 Task: Add Attachment from Google Drive to Card Card0000000079 in Board Board0000000020 in Workspace WS0000000007 in Trello. Add Cover Orange to Card Card0000000079 in Board Board0000000020 in Workspace WS0000000007 in Trello. Add "Add Label …" with "Title" Title0000000079 to Button Button0000000079 to Card Card0000000079 in Board Board0000000020 in Workspace WS0000000007 in Trello. Add Description DS0000000079 to Card Card0000000079 in Board Board0000000020 in Workspace WS0000000007 in Trello. Add Comment CM0000000079 to Card Card0000000079 in Board Board0000000020 in Workspace WS0000000007 in Trello
Action: Mouse moved to (329, 428)
Screenshot: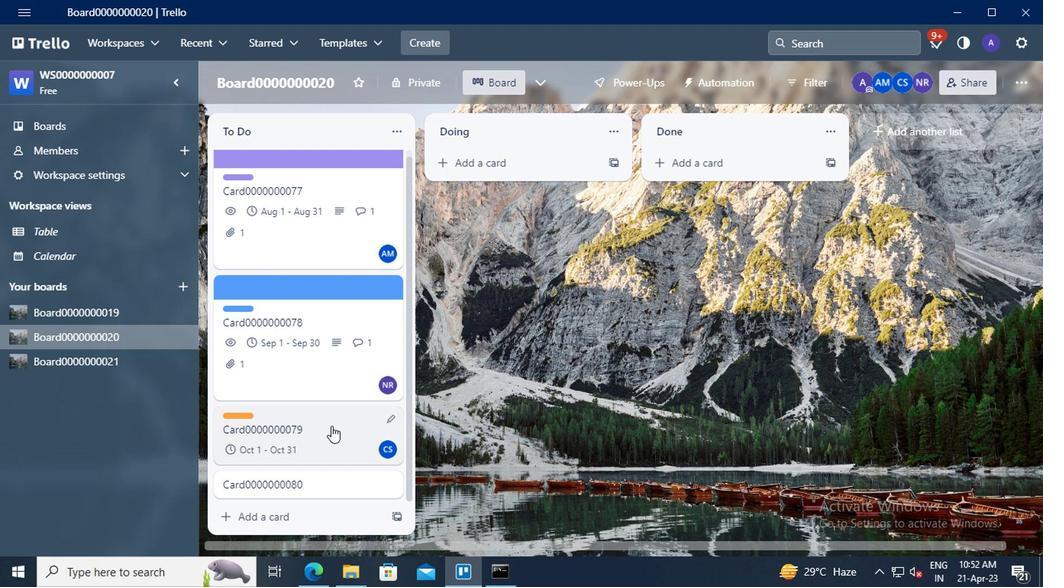 
Action: Mouse pressed left at (329, 428)
Screenshot: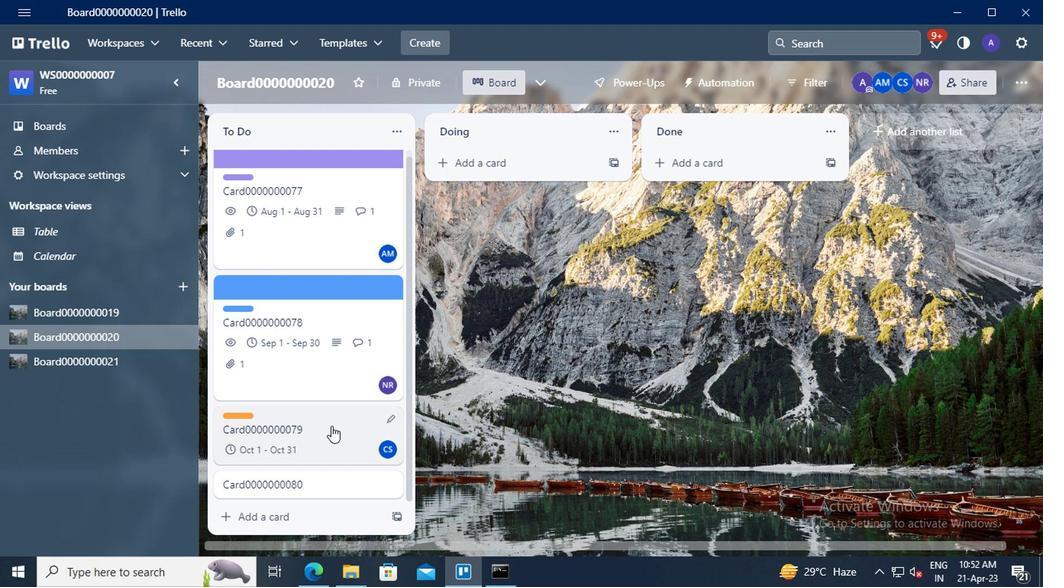 
Action: Mouse moved to (701, 320)
Screenshot: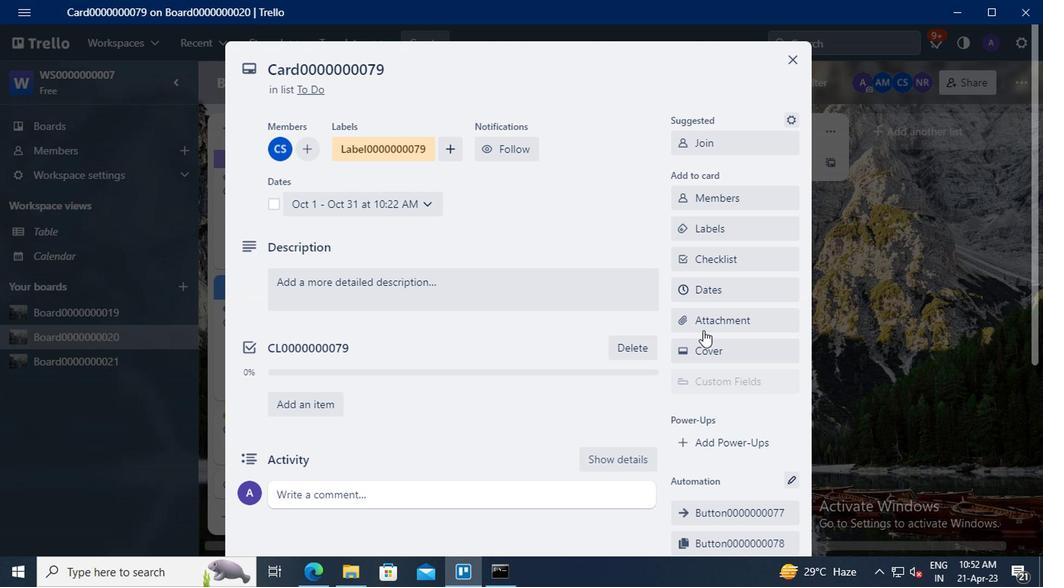 
Action: Mouse pressed left at (701, 320)
Screenshot: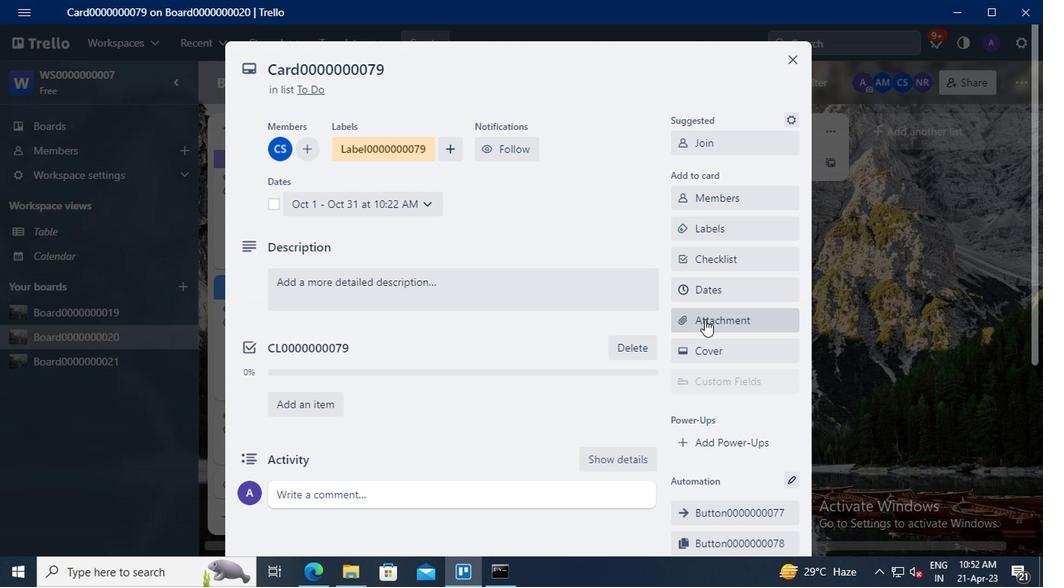 
Action: Mouse moved to (705, 186)
Screenshot: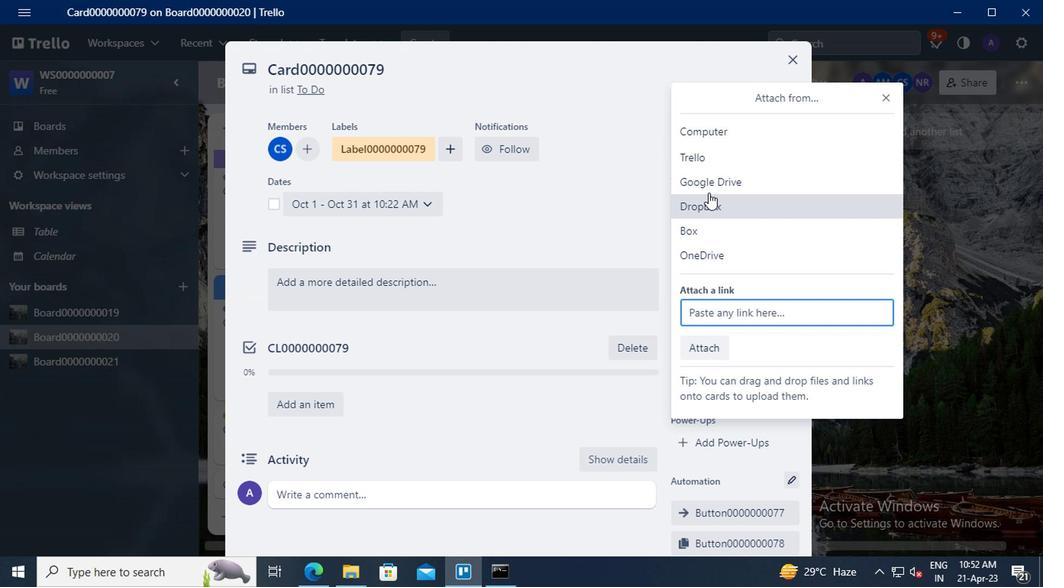 
Action: Mouse pressed left at (705, 186)
Screenshot: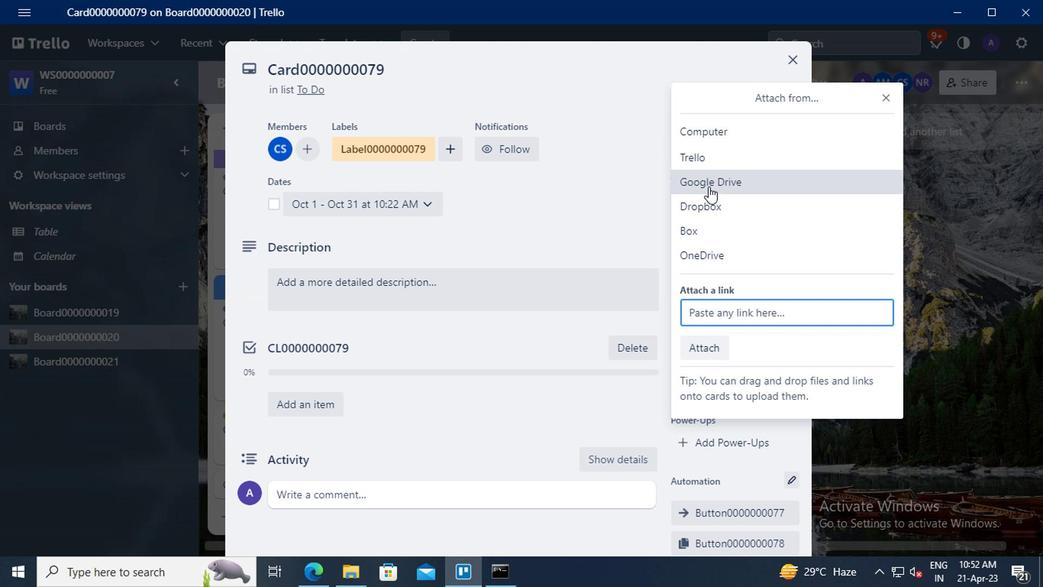 
Action: Mouse moved to (218, 244)
Screenshot: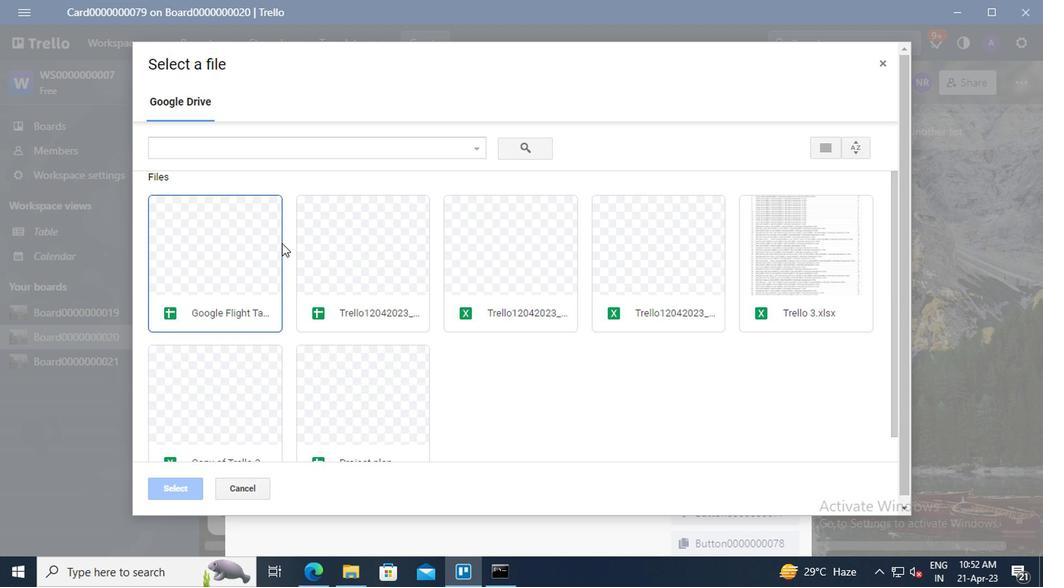 
Action: Mouse pressed left at (218, 244)
Screenshot: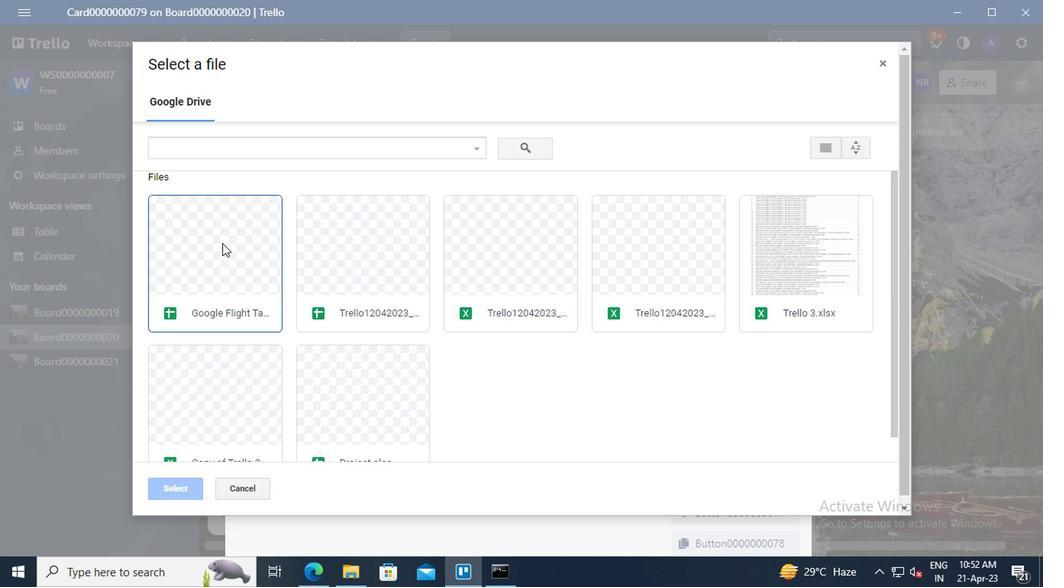 
Action: Mouse moved to (192, 489)
Screenshot: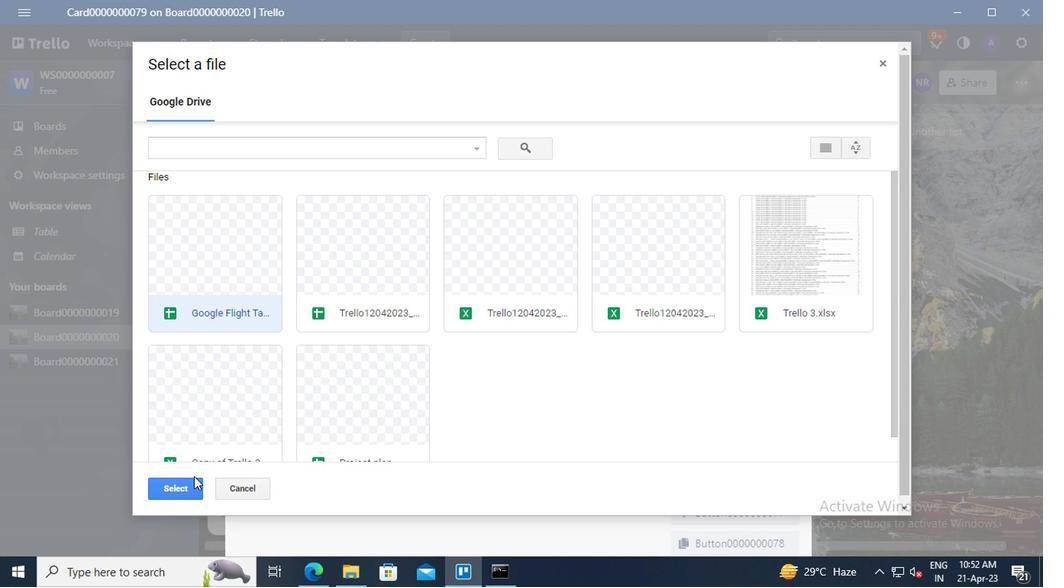 
Action: Mouse pressed left at (192, 489)
Screenshot: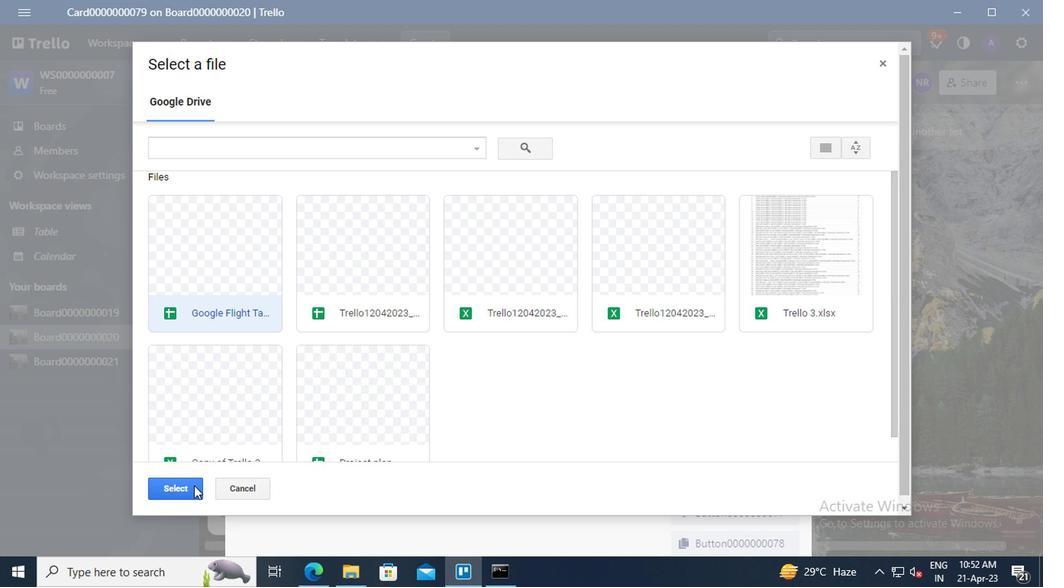 
Action: Mouse moved to (699, 350)
Screenshot: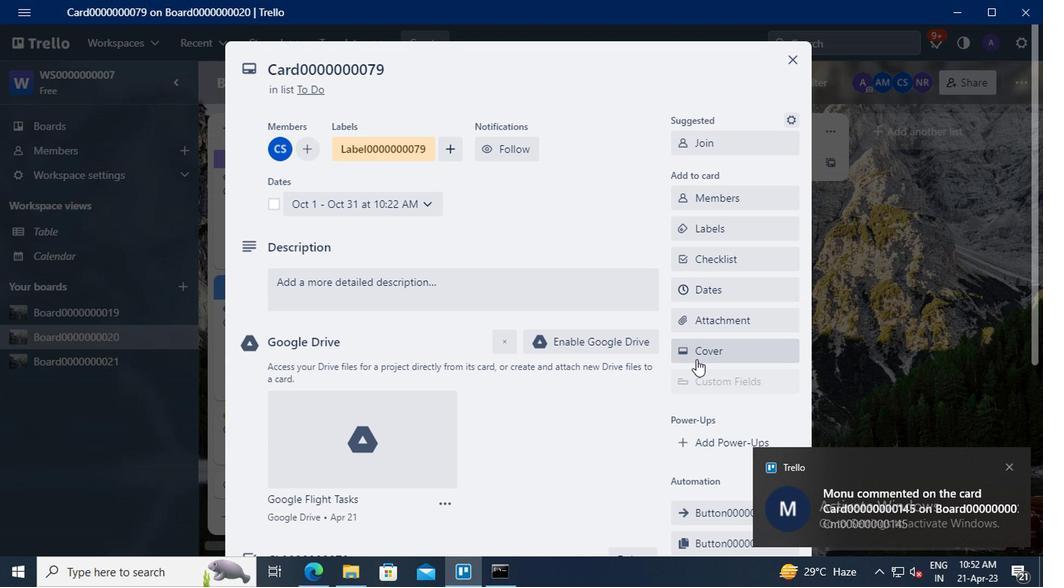 
Action: Mouse pressed left at (699, 350)
Screenshot: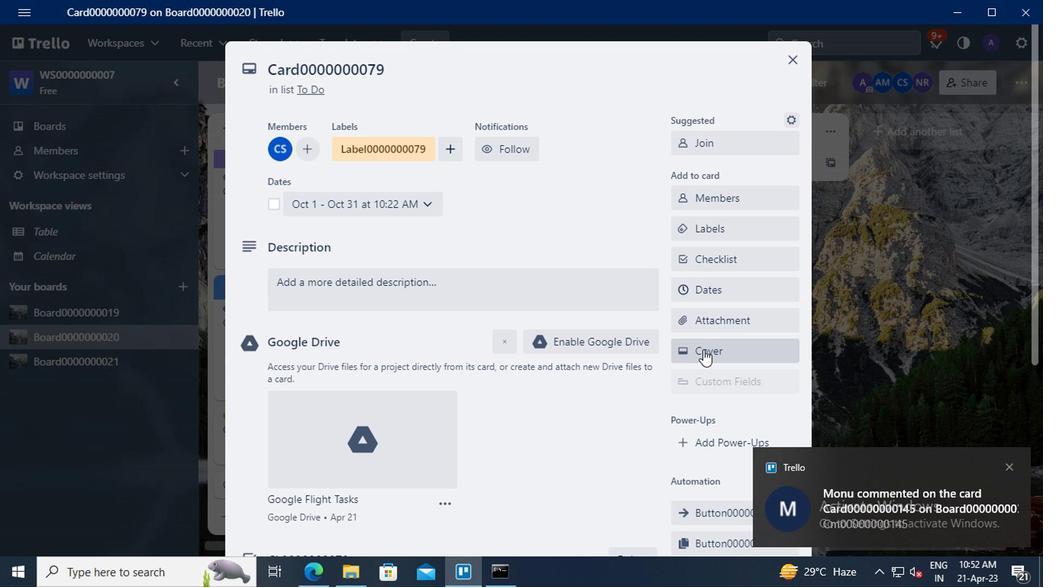 
Action: Mouse moved to (780, 253)
Screenshot: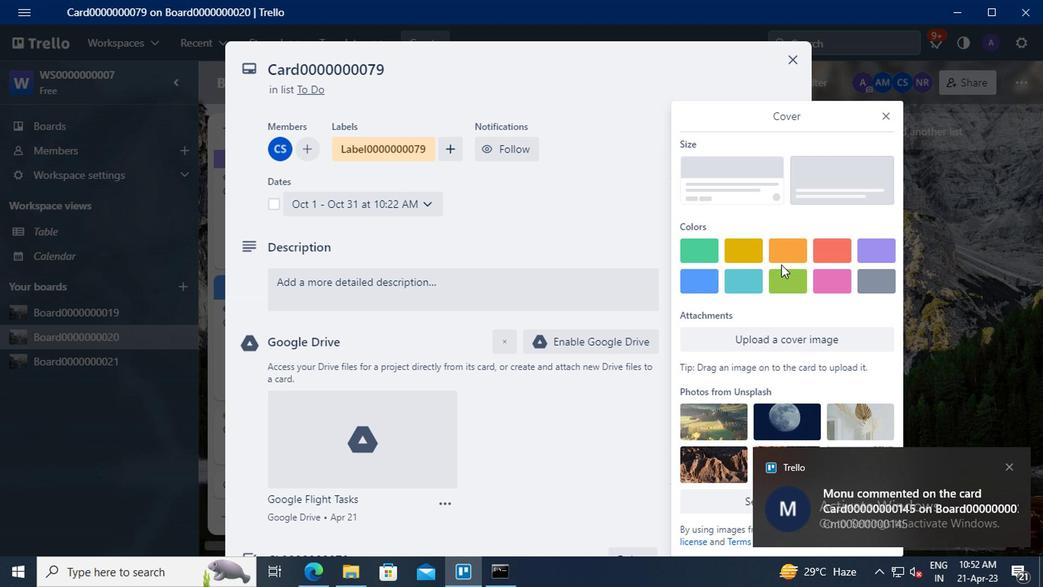 
Action: Mouse pressed left at (780, 253)
Screenshot: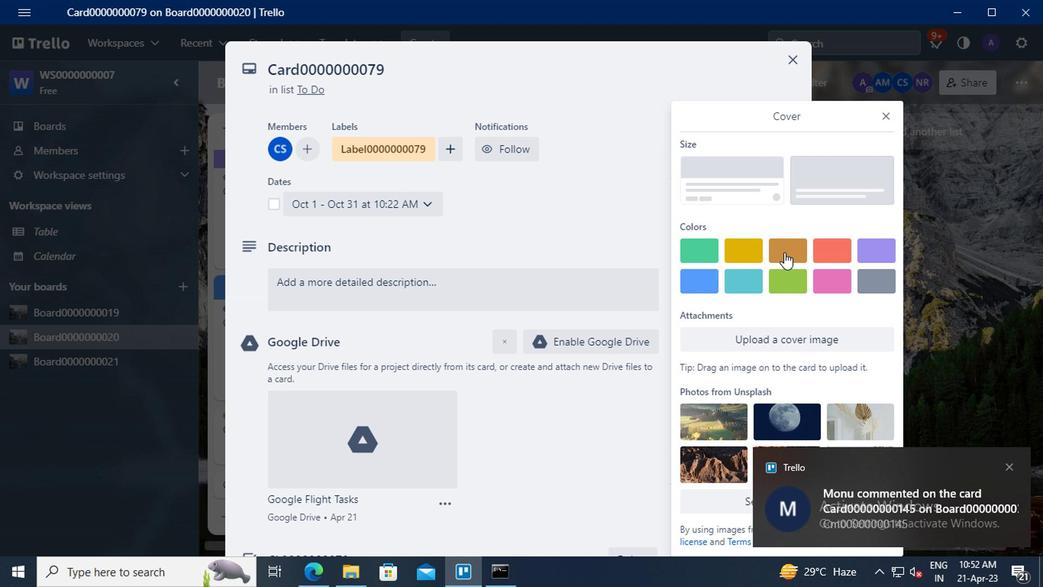 
Action: Mouse moved to (879, 89)
Screenshot: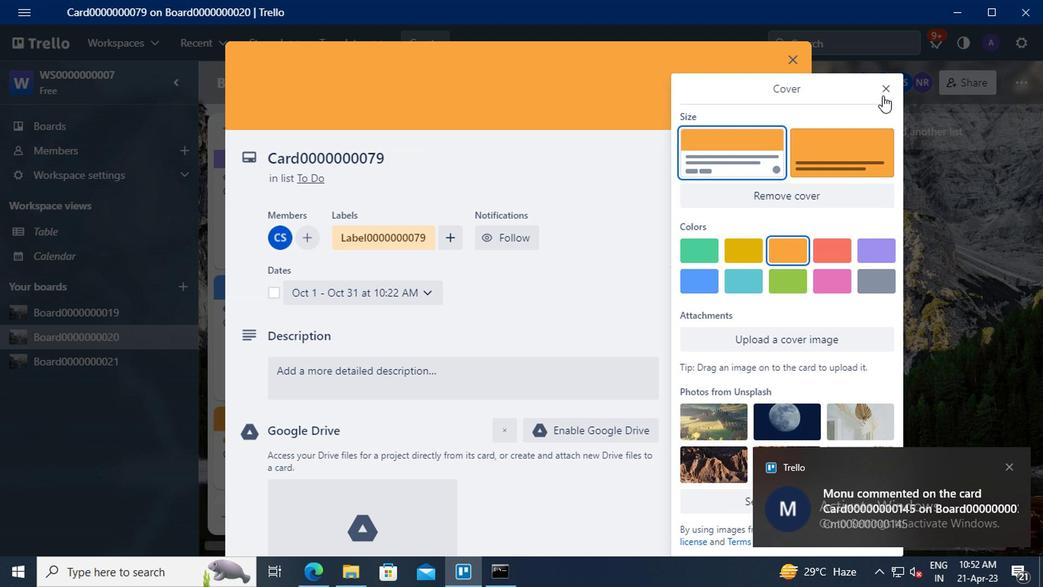 
Action: Mouse pressed left at (879, 89)
Screenshot: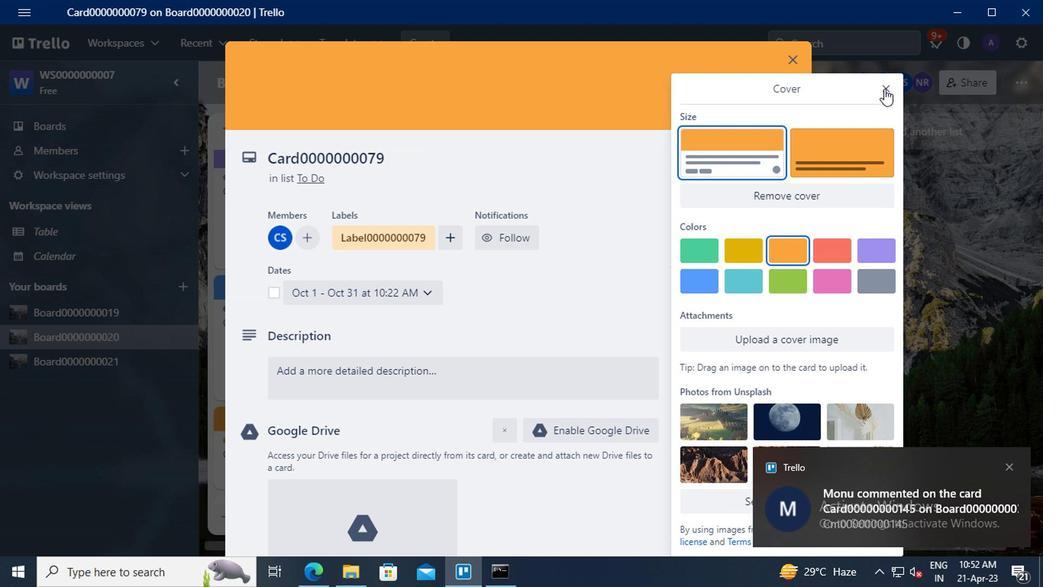 
Action: Mouse moved to (726, 247)
Screenshot: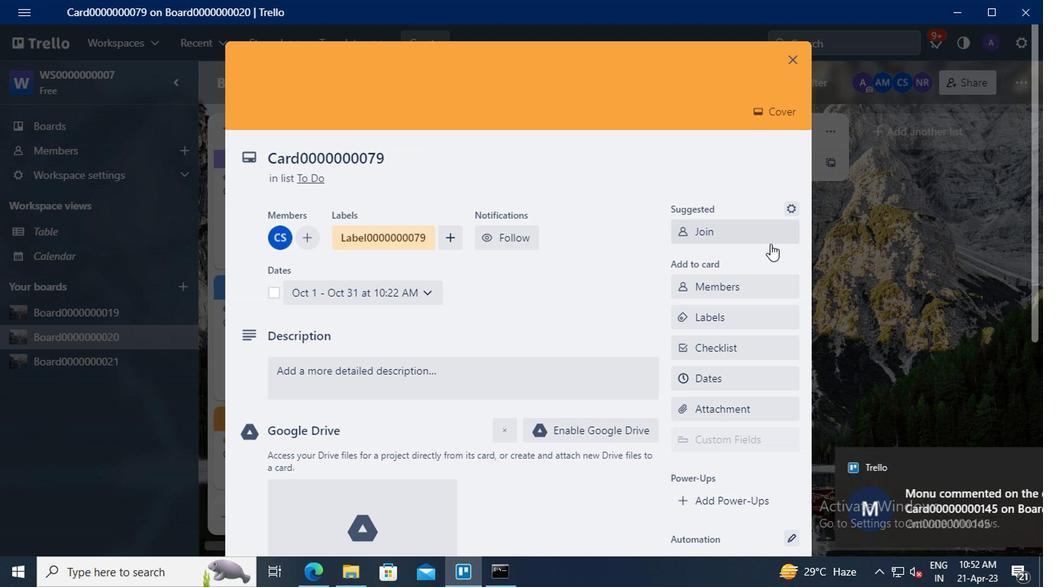 
Action: Mouse scrolled (726, 247) with delta (0, 0)
Screenshot: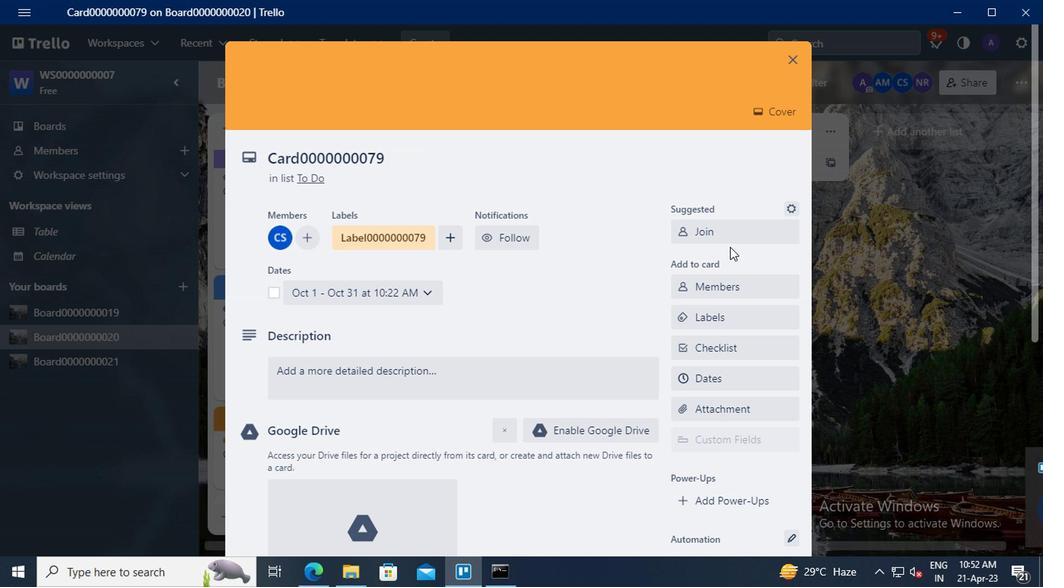 
Action: Mouse scrolled (726, 247) with delta (0, 0)
Screenshot: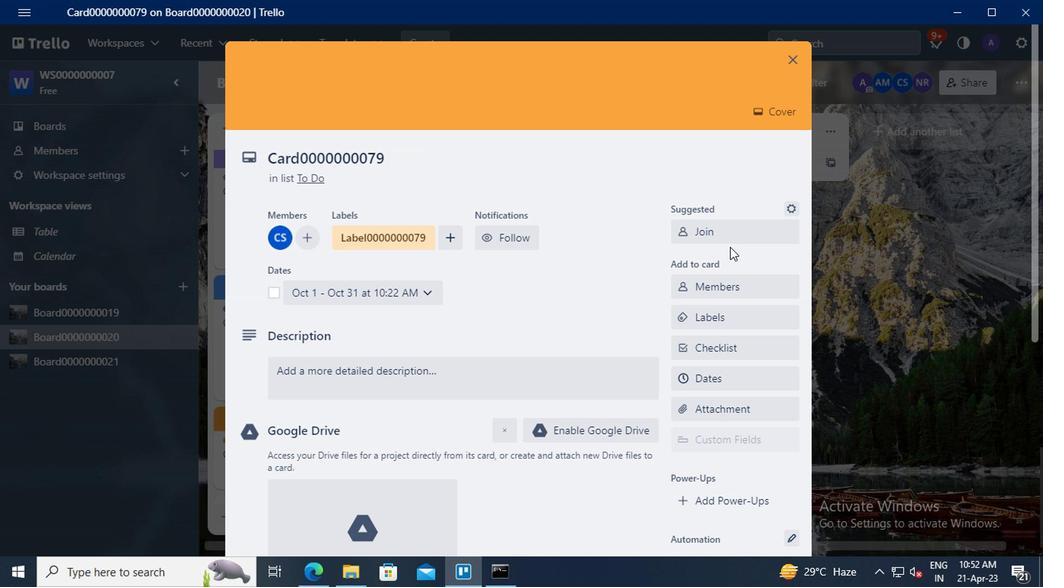 
Action: Mouse scrolled (726, 247) with delta (0, 0)
Screenshot: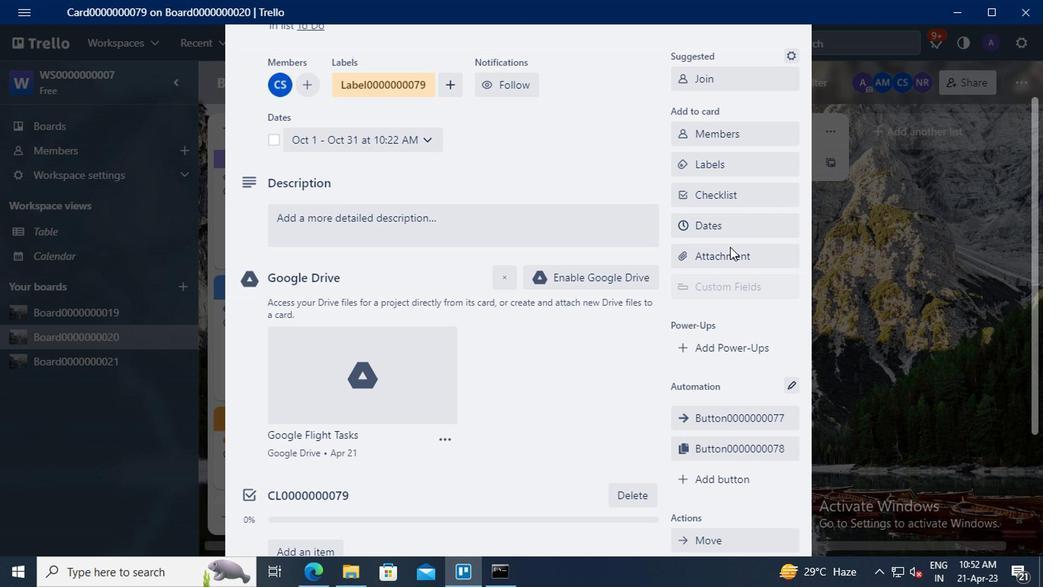 
Action: Mouse moved to (726, 397)
Screenshot: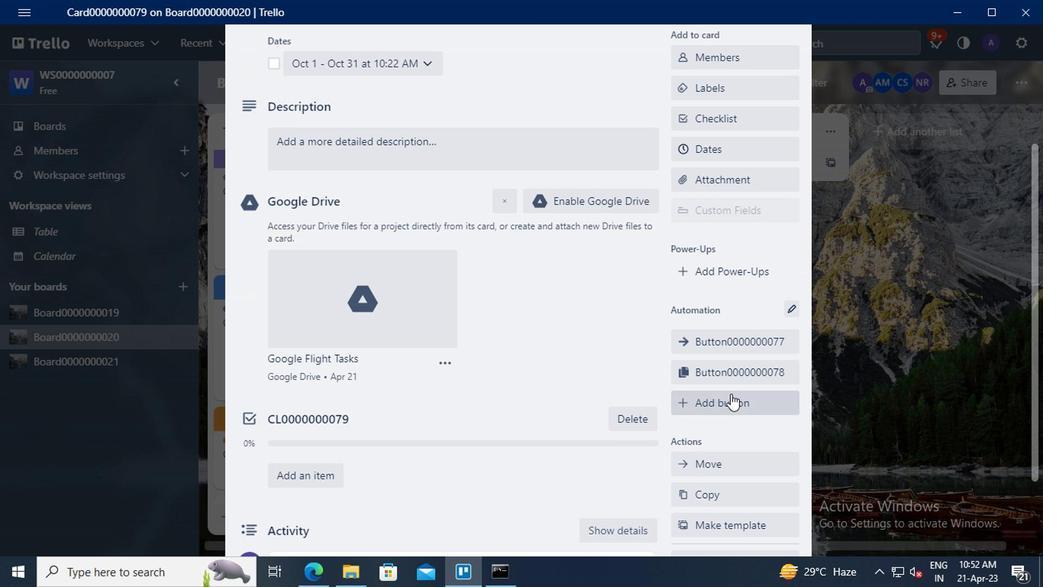 
Action: Mouse pressed left at (726, 397)
Screenshot: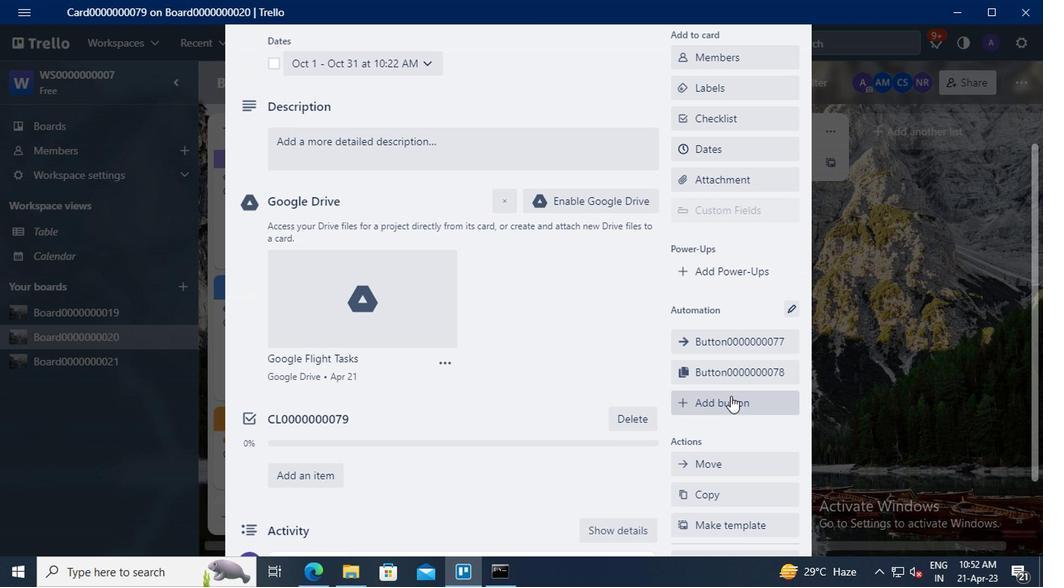 
Action: Mouse moved to (710, 209)
Screenshot: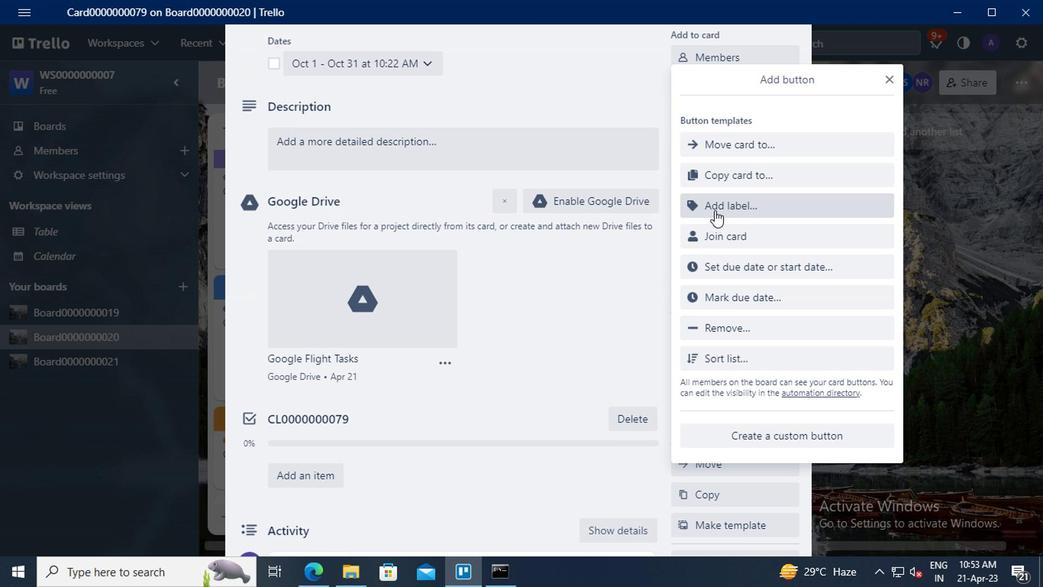 
Action: Mouse pressed left at (710, 209)
Screenshot: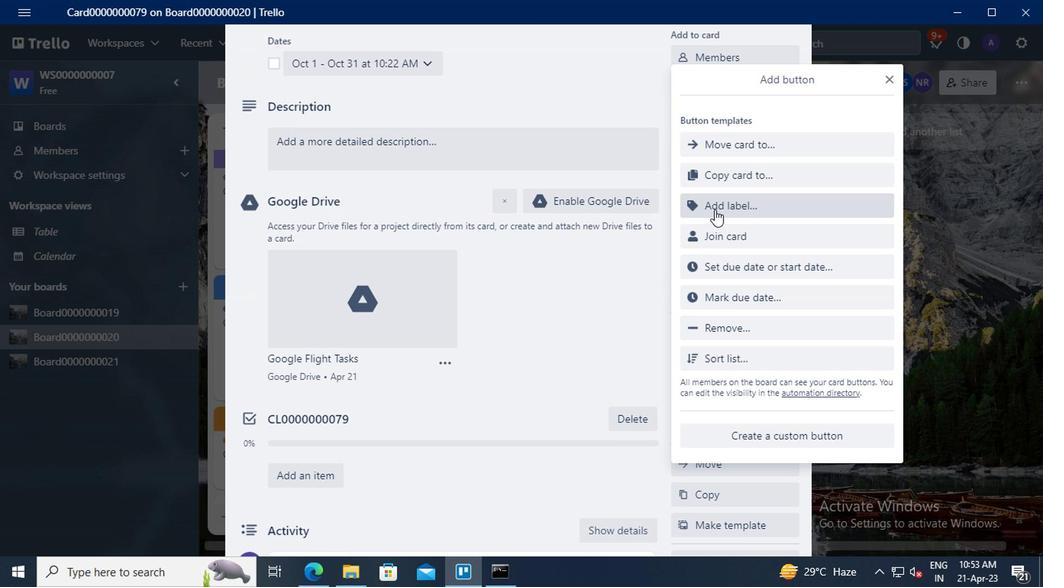 
Action: Mouse moved to (739, 169)
Screenshot: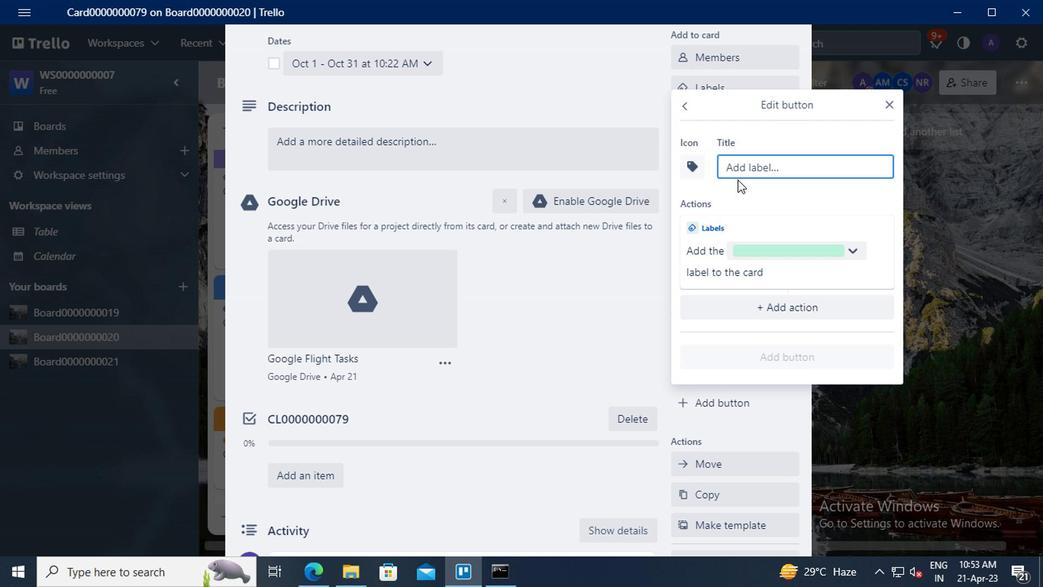 
Action: Mouse pressed left at (739, 169)
Screenshot: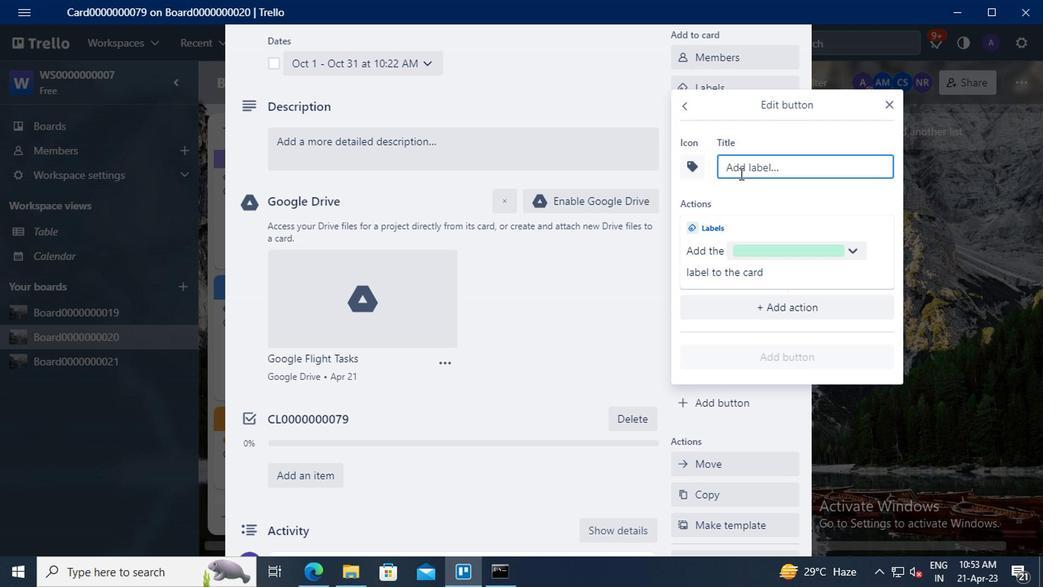 
Action: Key pressed <Key.shift>TITLE0000000079
Screenshot: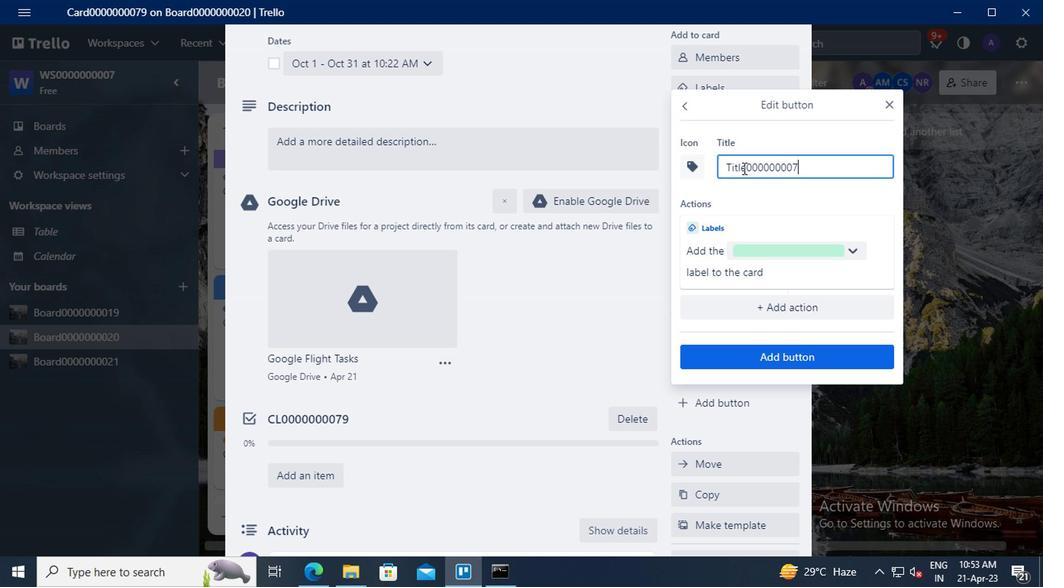 
Action: Mouse moved to (770, 359)
Screenshot: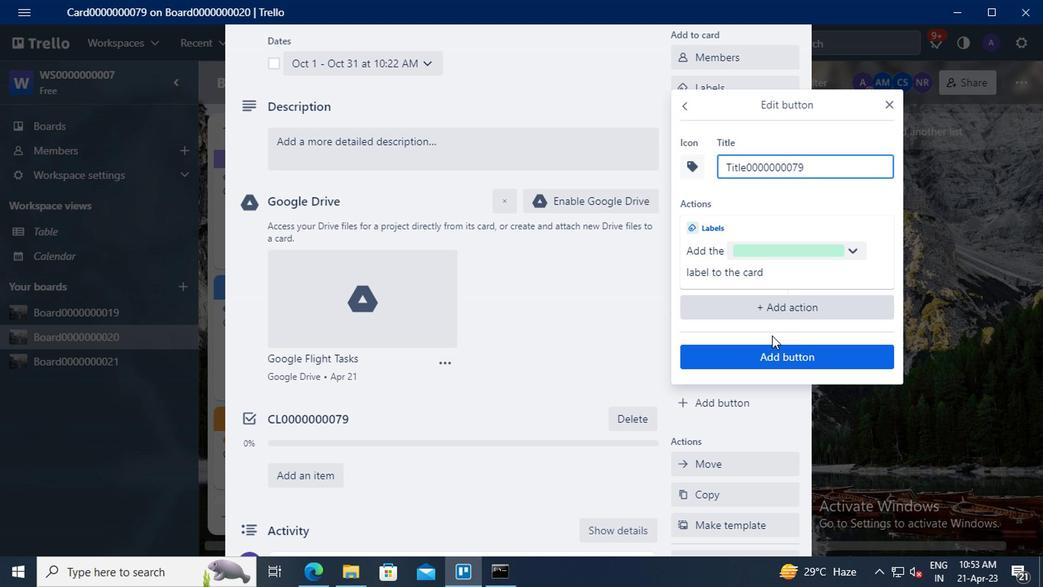 
Action: Mouse pressed left at (770, 359)
Screenshot: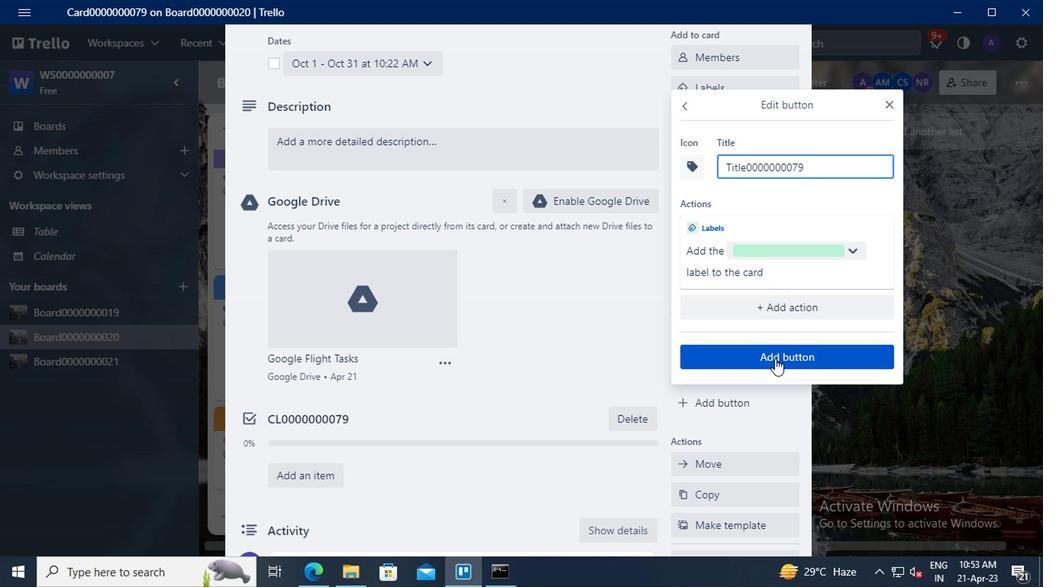 
Action: Mouse moved to (537, 349)
Screenshot: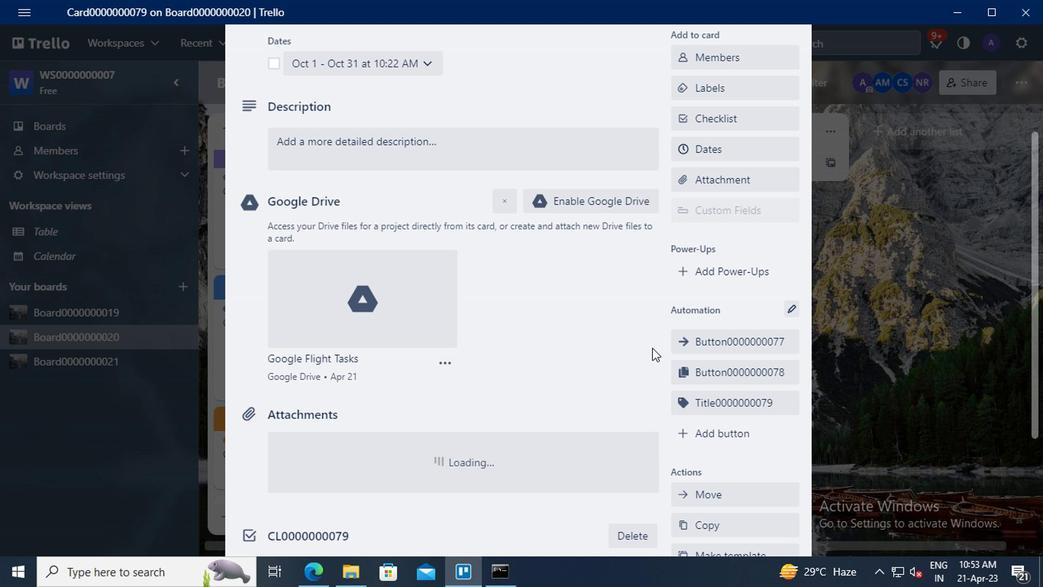 
Action: Mouse scrolled (537, 350) with delta (0, 0)
Screenshot: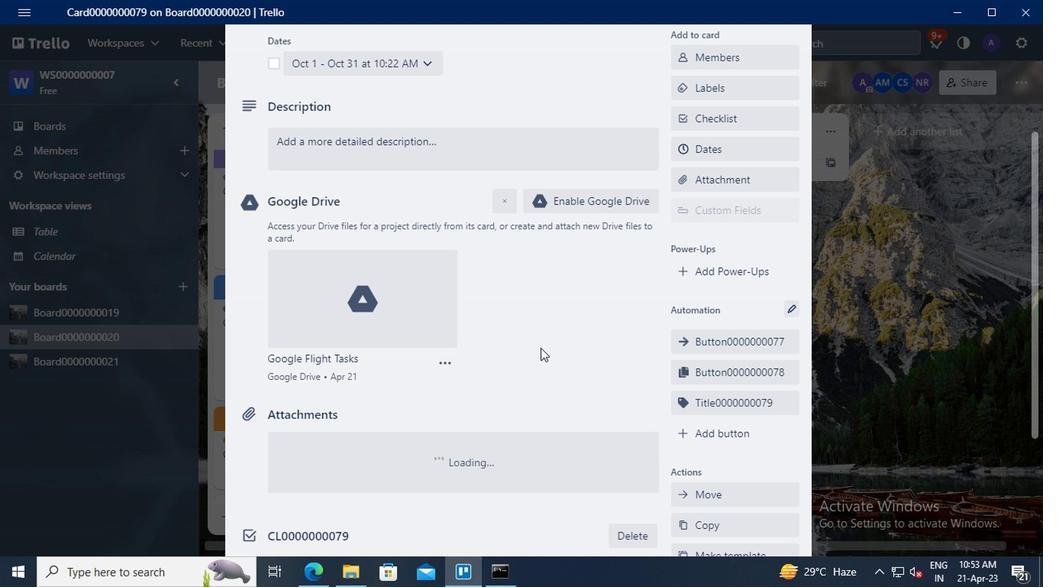 
Action: Mouse moved to (355, 226)
Screenshot: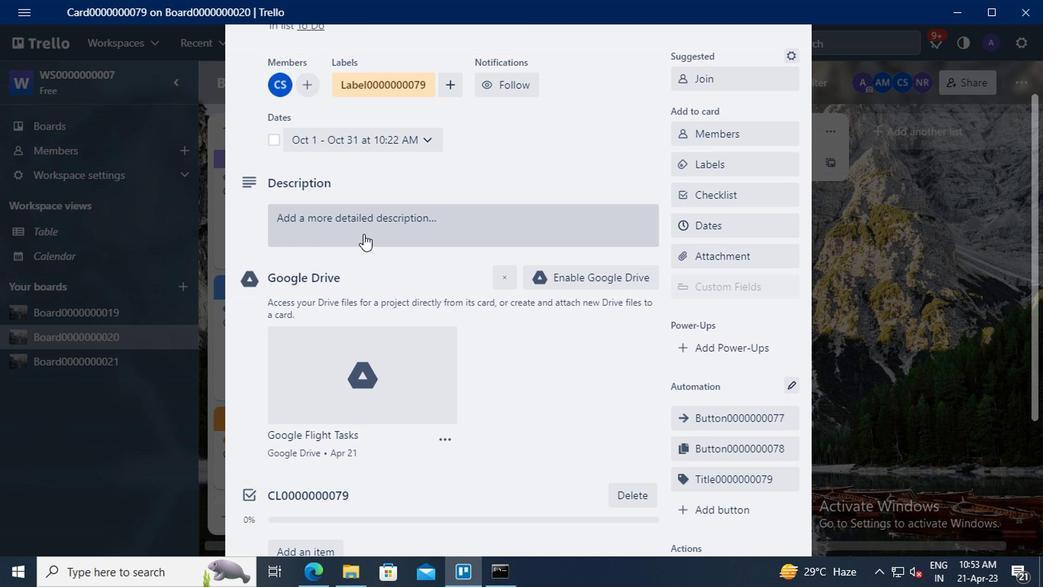 
Action: Mouse pressed left at (355, 226)
Screenshot: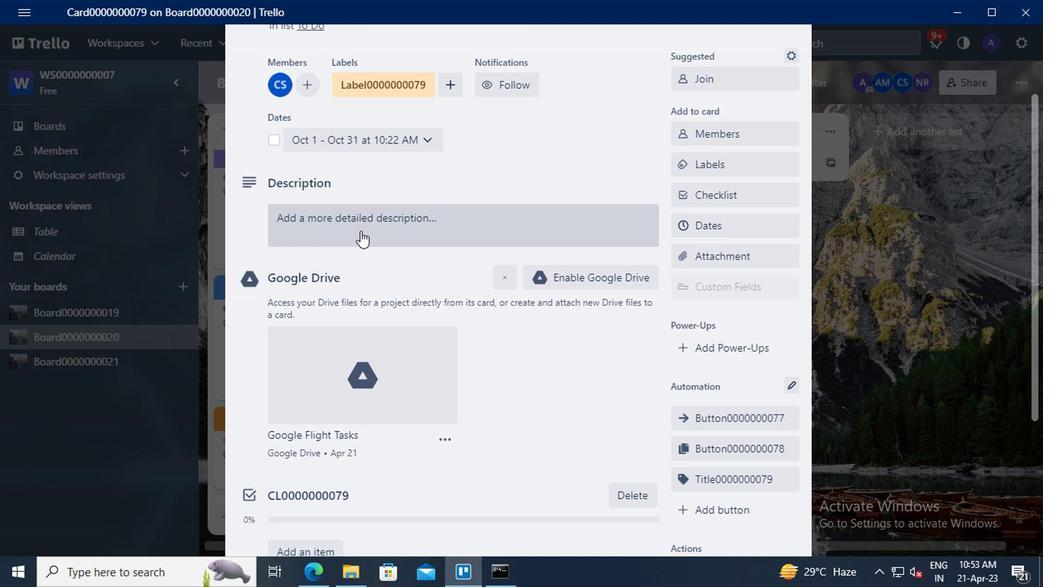 
Action: Mouse moved to (288, 271)
Screenshot: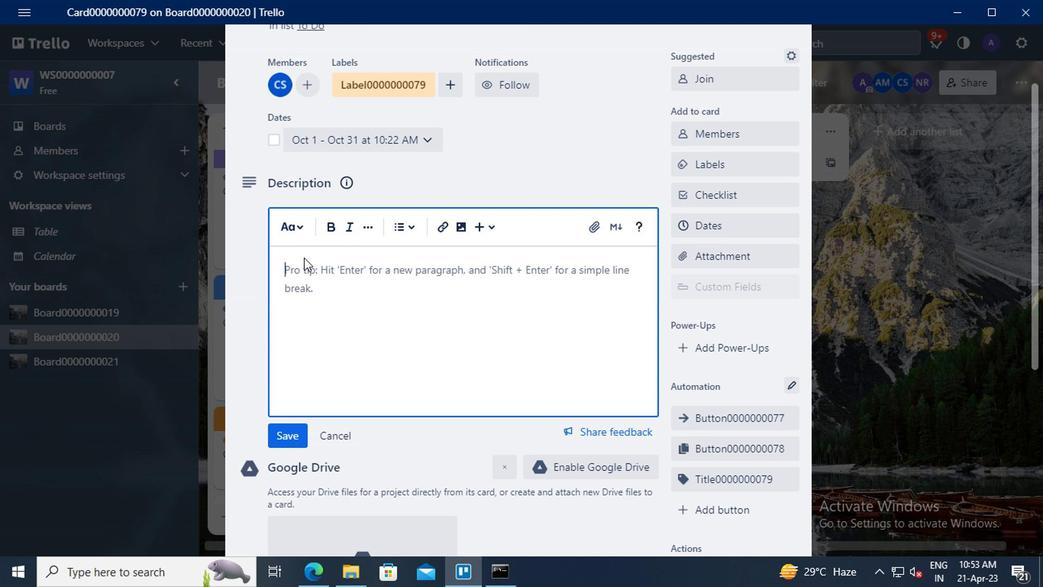 
Action: Mouse pressed left at (288, 271)
Screenshot: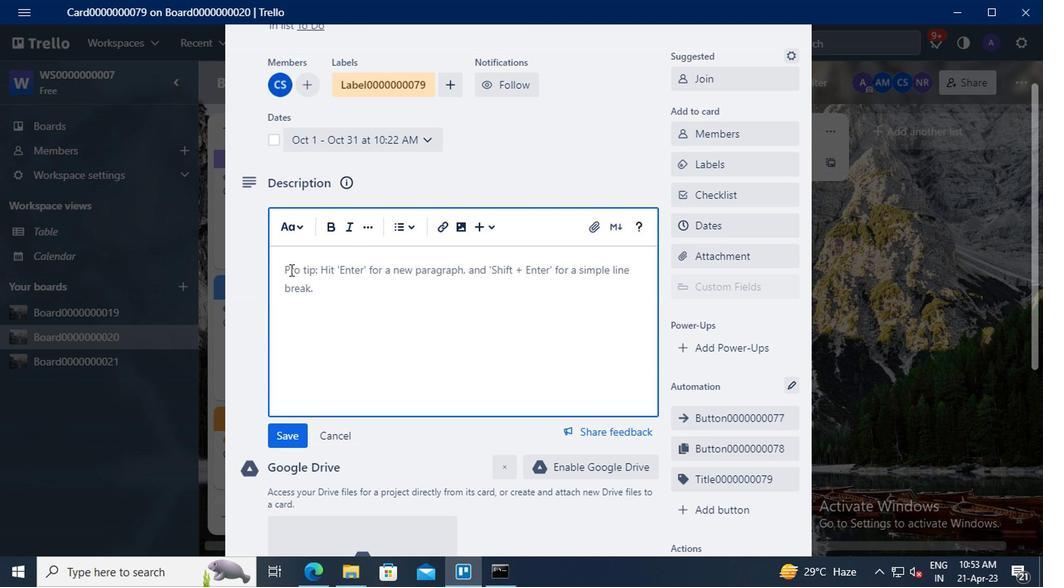 
Action: Key pressed <Key.shift>DS0000000079
Screenshot: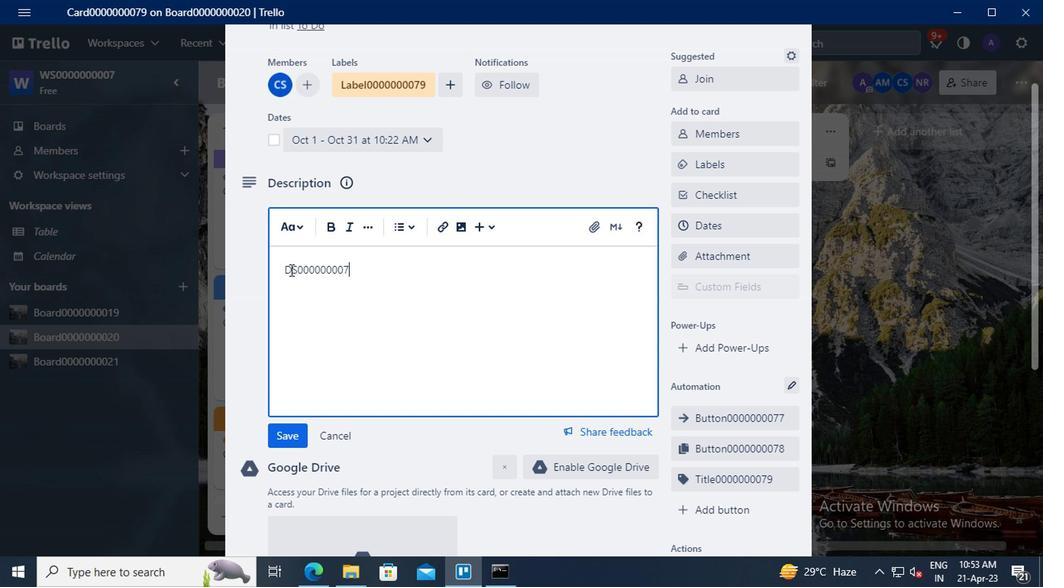 
Action: Mouse scrolled (288, 270) with delta (0, -1)
Screenshot: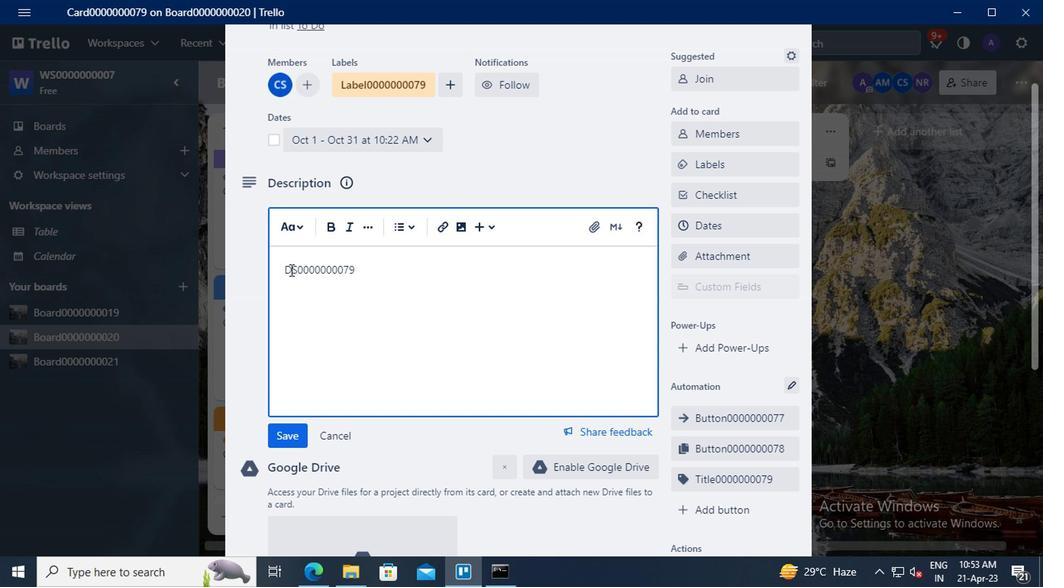 
Action: Mouse moved to (288, 353)
Screenshot: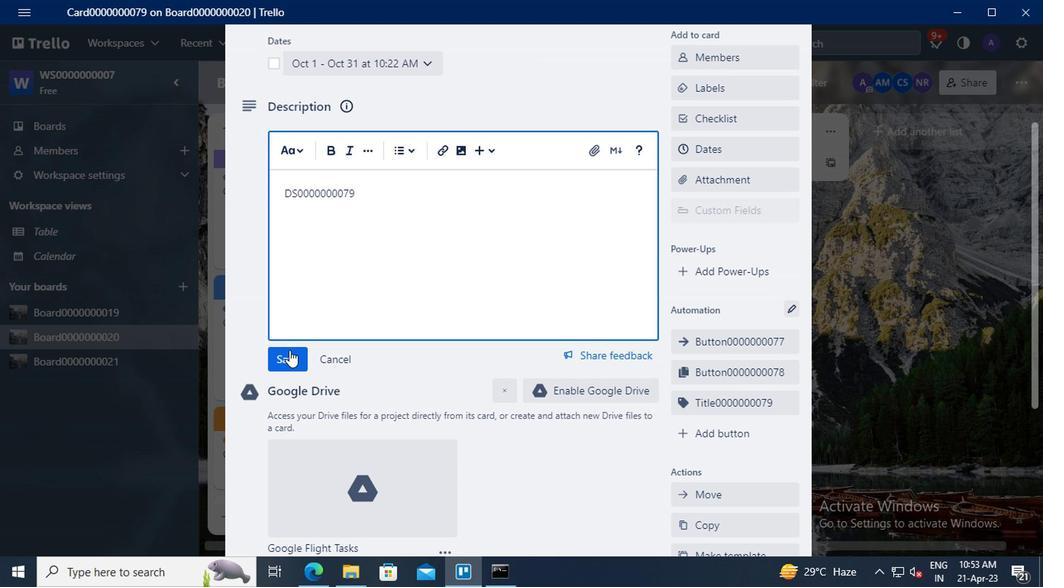 
Action: Mouse pressed left at (288, 353)
Screenshot: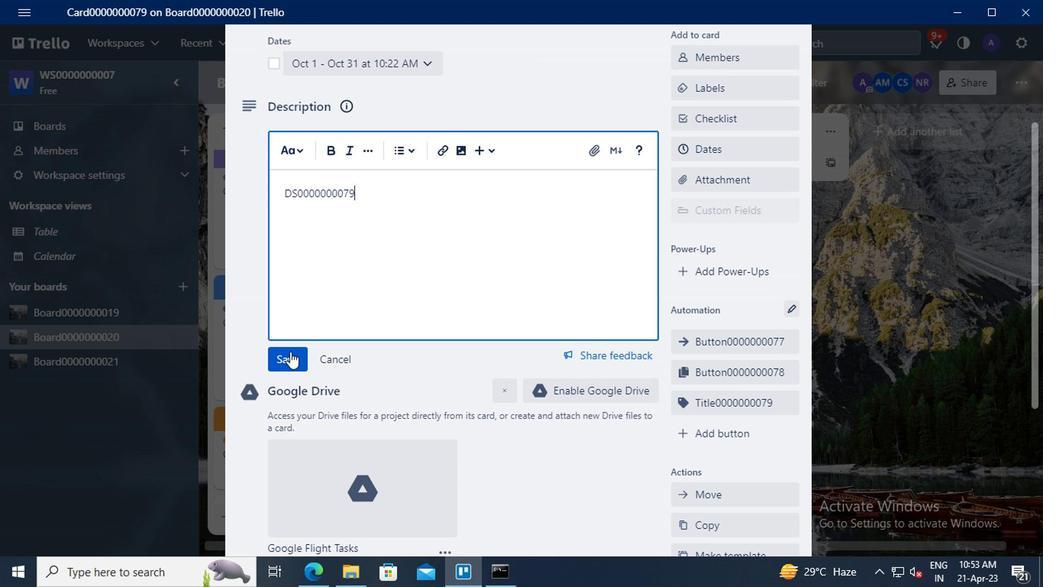 
Action: Mouse scrolled (288, 352) with delta (0, -1)
Screenshot: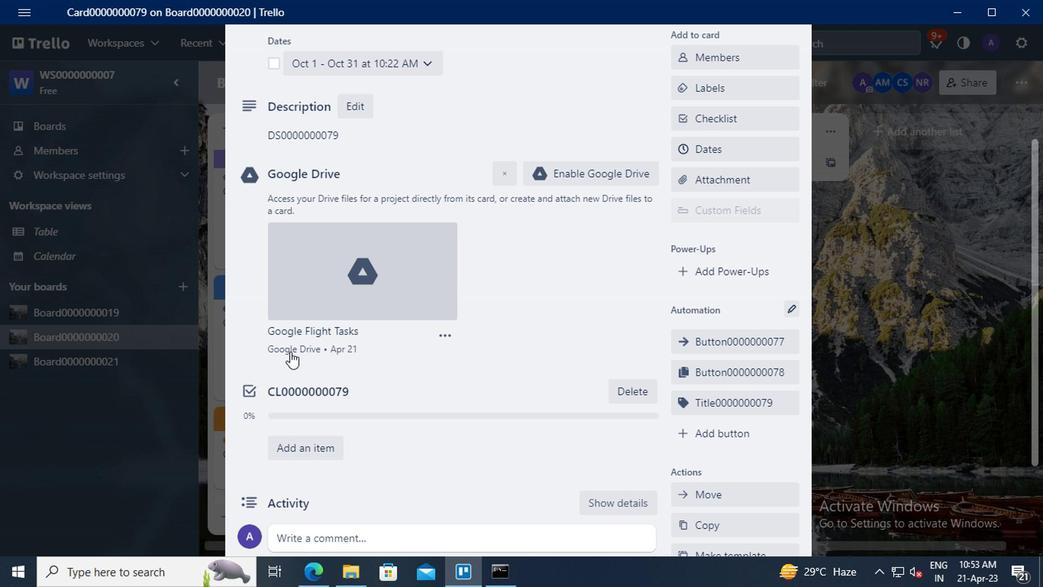 
Action: Mouse scrolled (288, 352) with delta (0, -1)
Screenshot: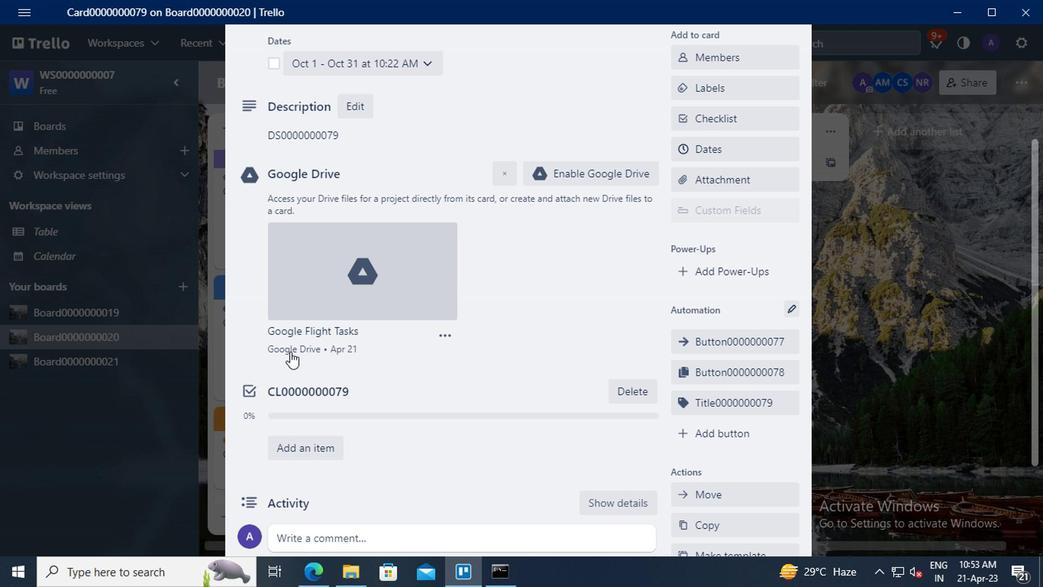 
Action: Mouse moved to (303, 383)
Screenshot: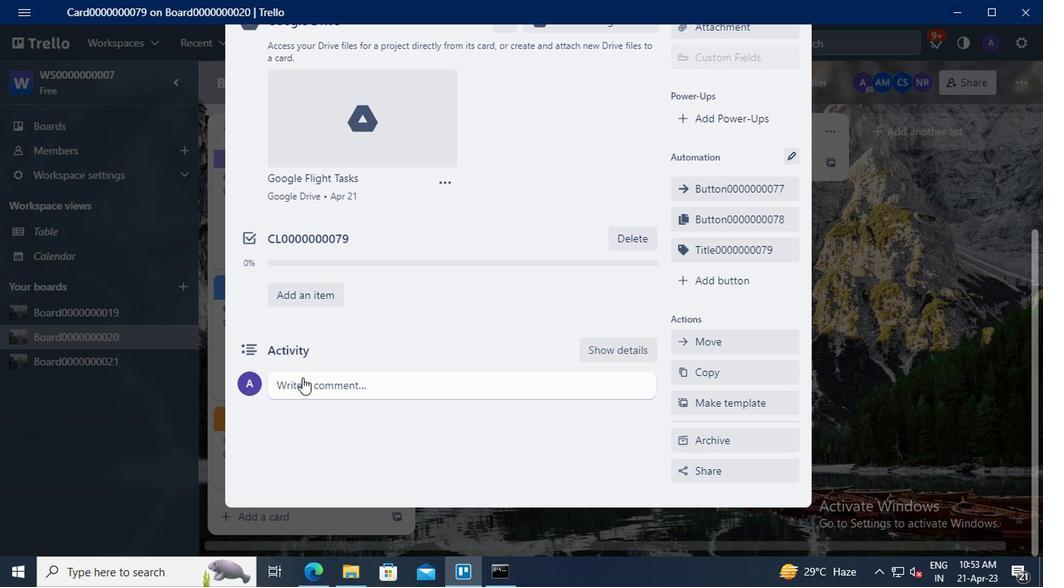 
Action: Mouse pressed left at (303, 383)
Screenshot: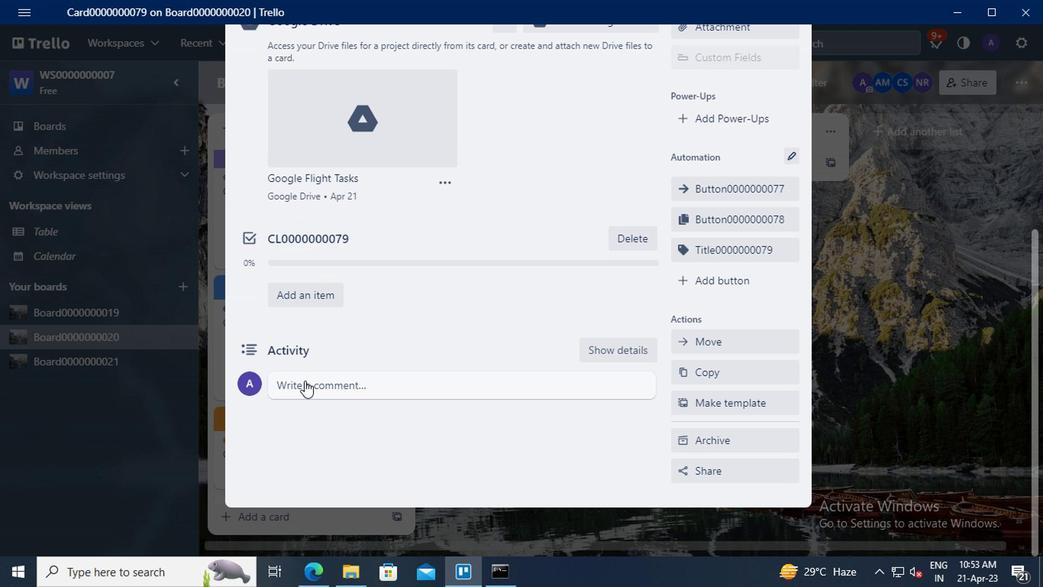 
Action: Key pressed <Key.shift>CM0000000079
Screenshot: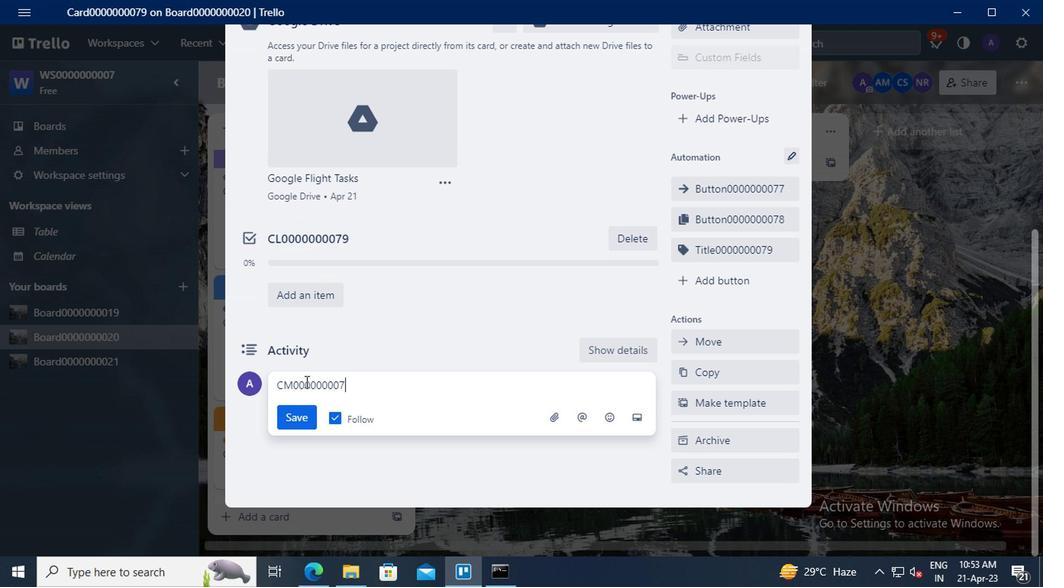 
Action: Mouse moved to (300, 414)
Screenshot: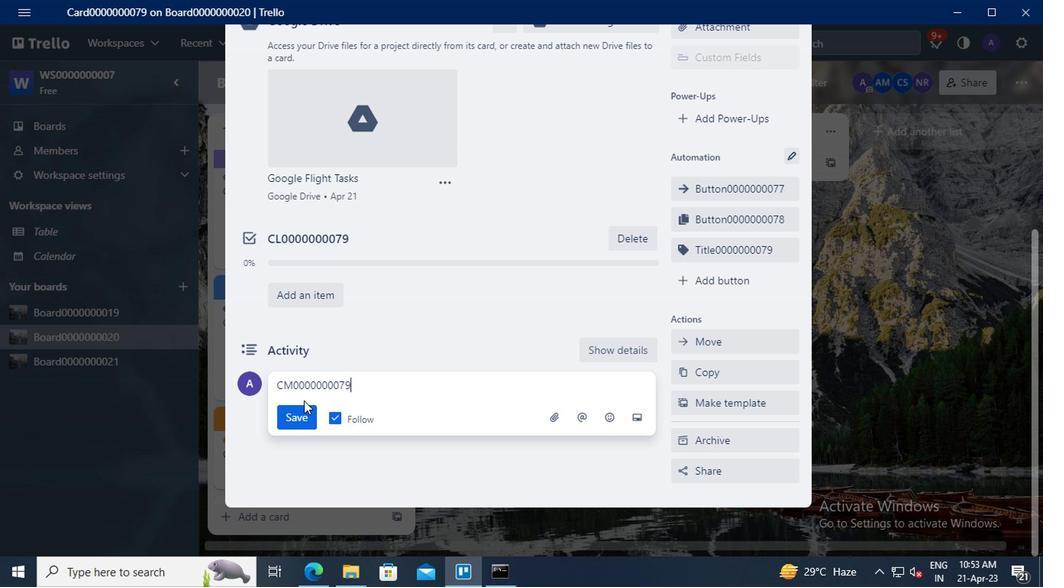 
Action: Mouse pressed left at (300, 414)
Screenshot: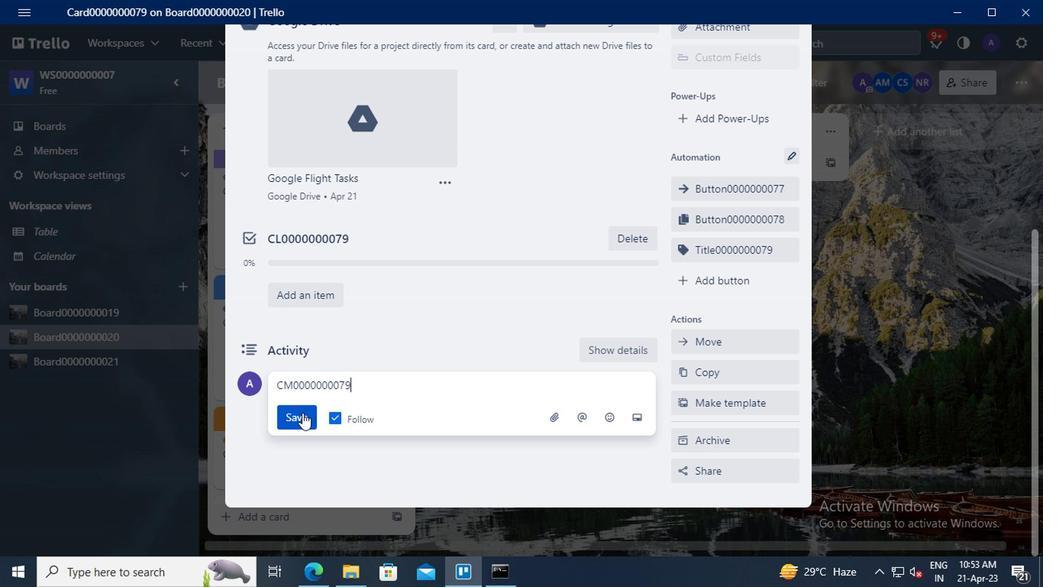 
